 Task: Create List Legal Advice in Board Newsletter Optimization to Workspace Advertising and Marketing. Create List Contracts Drafting in Board Email Marketing Analytics to Workspace Advertising and Marketing. Create List Intellectual Property in Board Employee Career Development and Growth Programs to Workspace Advertising and Marketing
Action: Mouse moved to (167, 105)
Screenshot: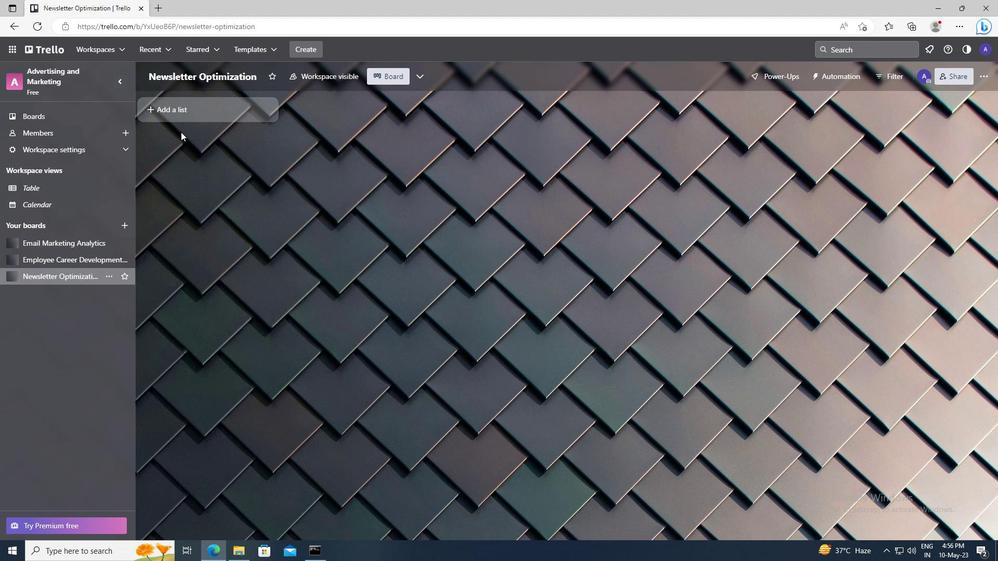 
Action: Mouse pressed left at (167, 105)
Screenshot: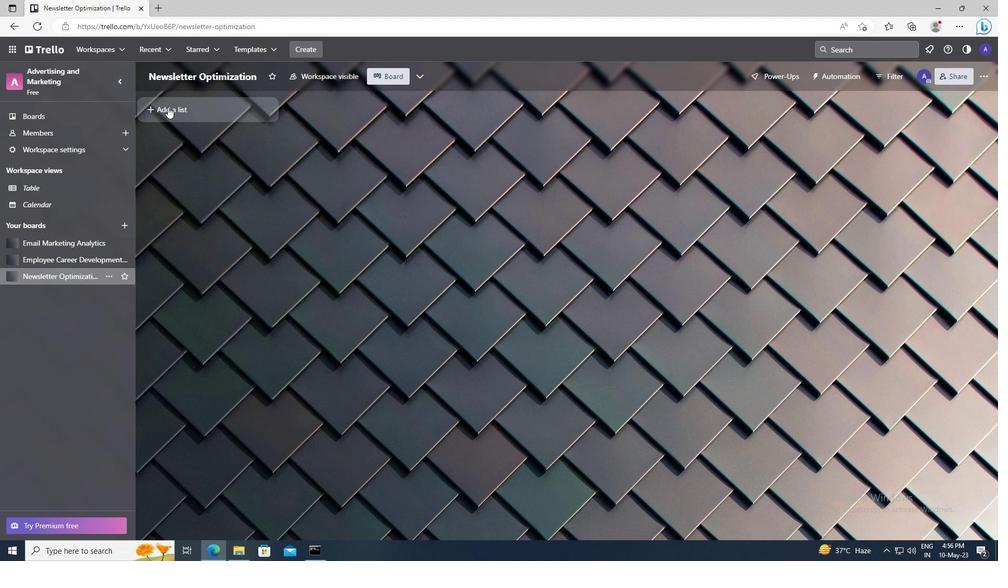 
Action: Key pressed <Key.shift>LEGAL<Key.space><Key.shift>ADVICE
Screenshot: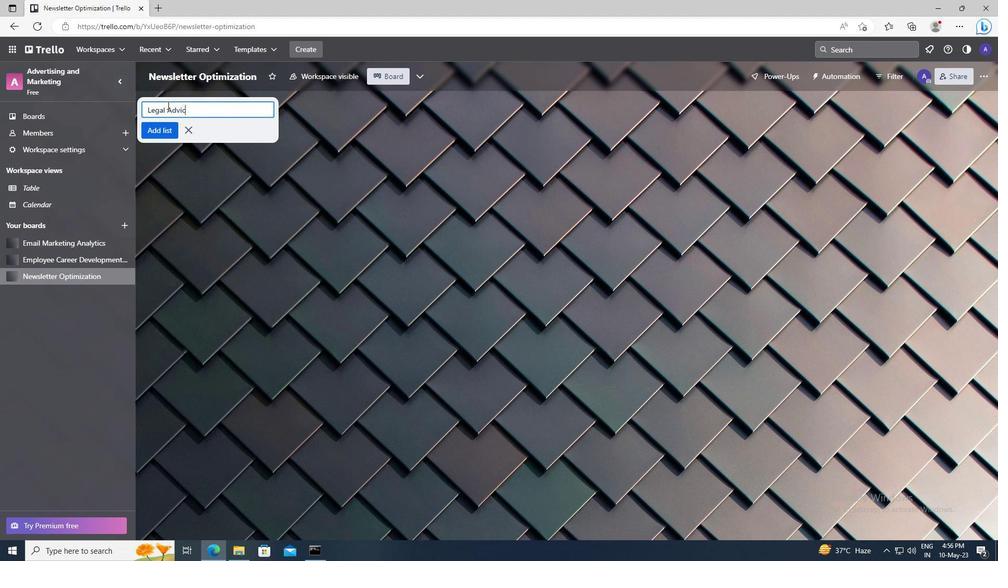 
Action: Mouse moved to (164, 131)
Screenshot: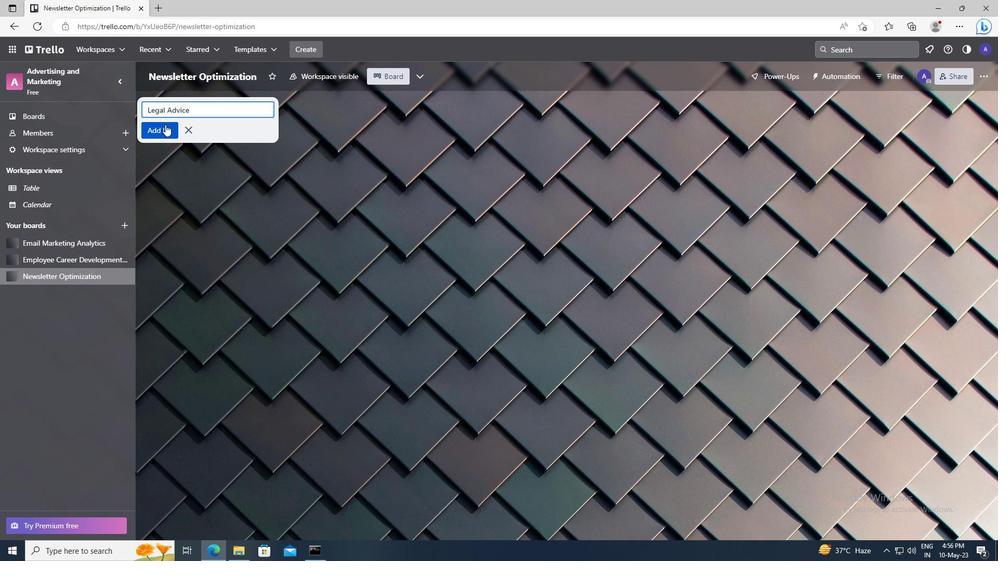 
Action: Mouse pressed left at (164, 131)
Screenshot: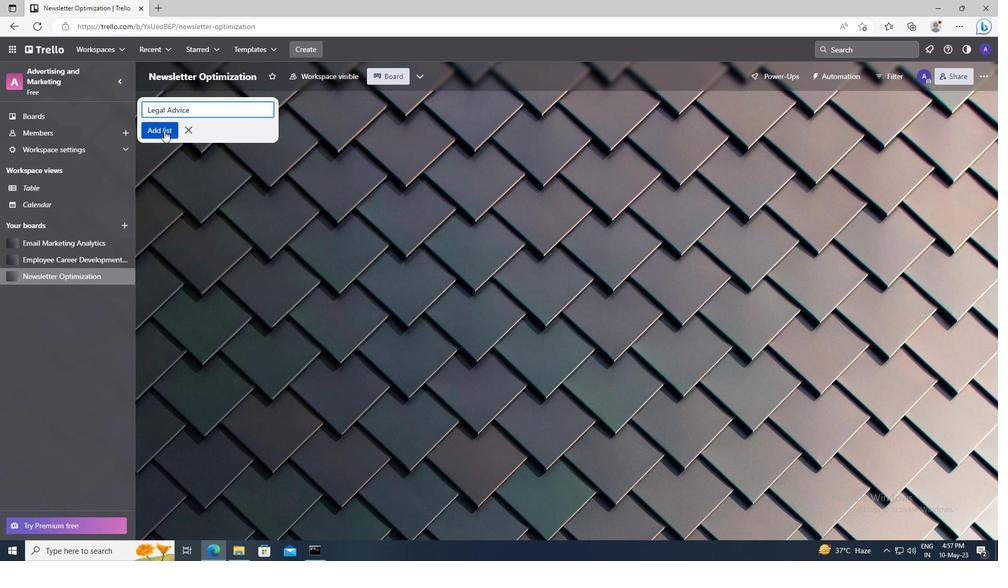 
Action: Mouse moved to (73, 243)
Screenshot: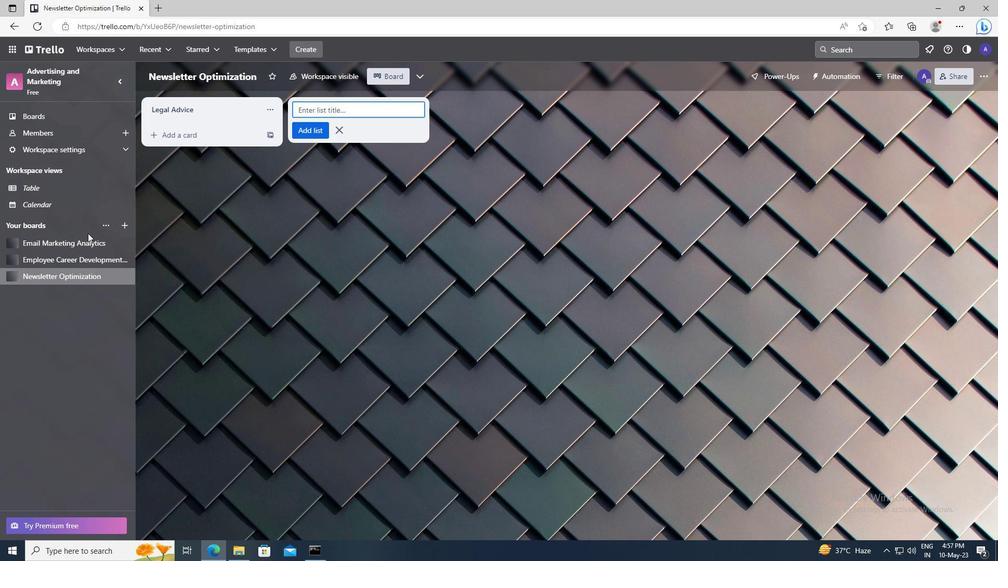 
Action: Mouse pressed left at (73, 243)
Screenshot: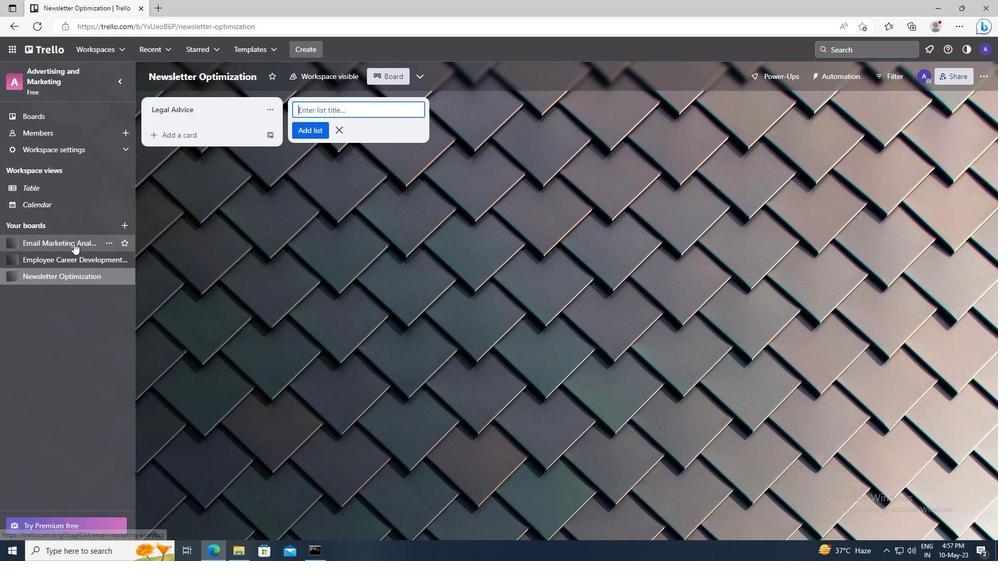 
Action: Mouse moved to (165, 110)
Screenshot: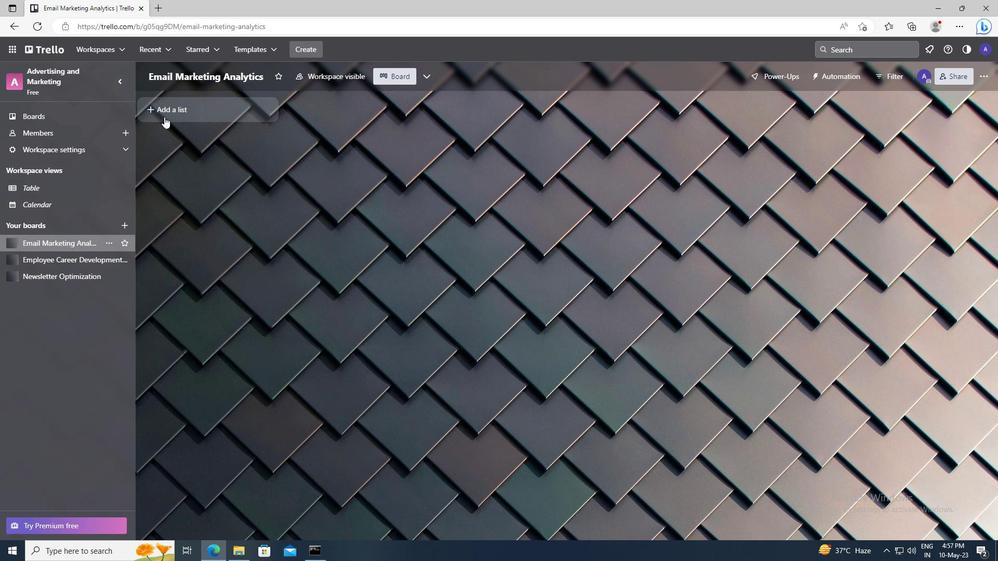 
Action: Mouse pressed left at (165, 110)
Screenshot: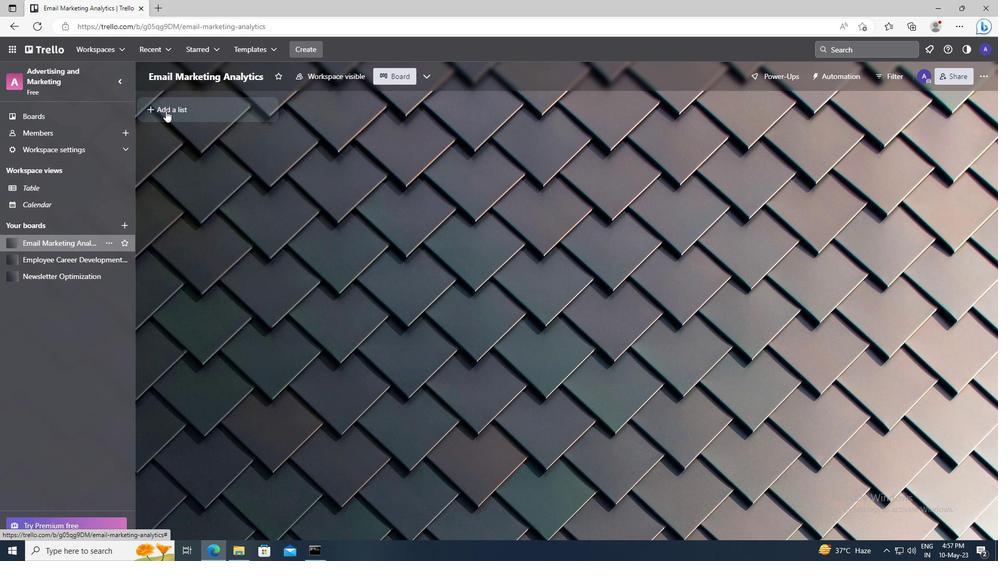 
Action: Key pressed <Key.shift>CONTRACTS<Key.space><Key.shift>DRAFTING
Screenshot: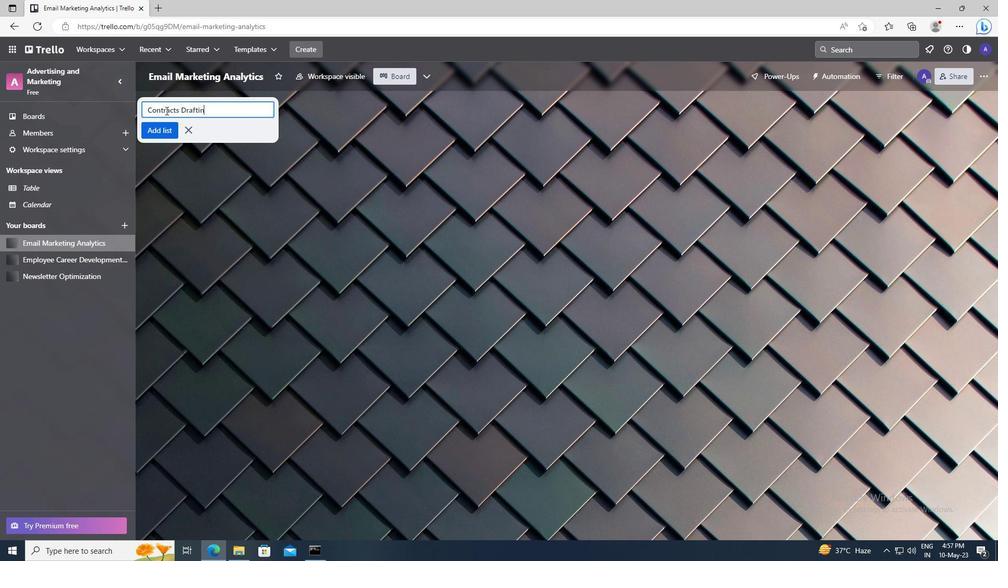 
Action: Mouse moved to (165, 130)
Screenshot: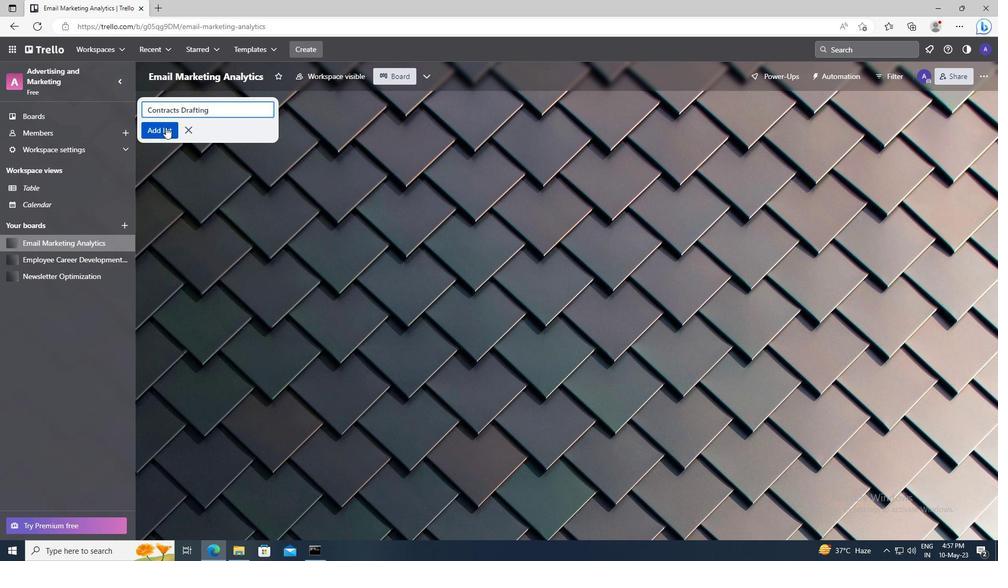 
Action: Mouse pressed left at (165, 130)
Screenshot: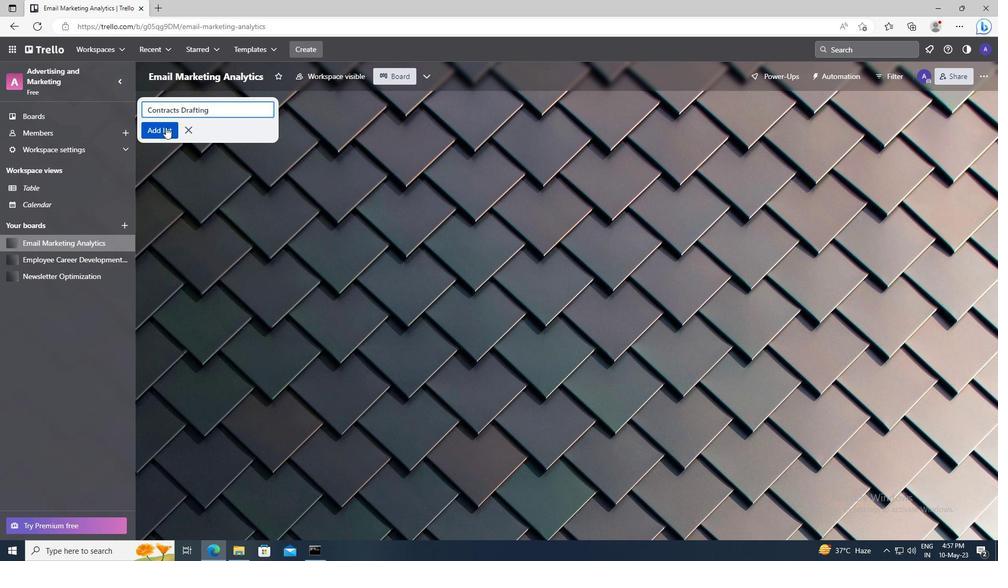 
Action: Mouse moved to (91, 257)
Screenshot: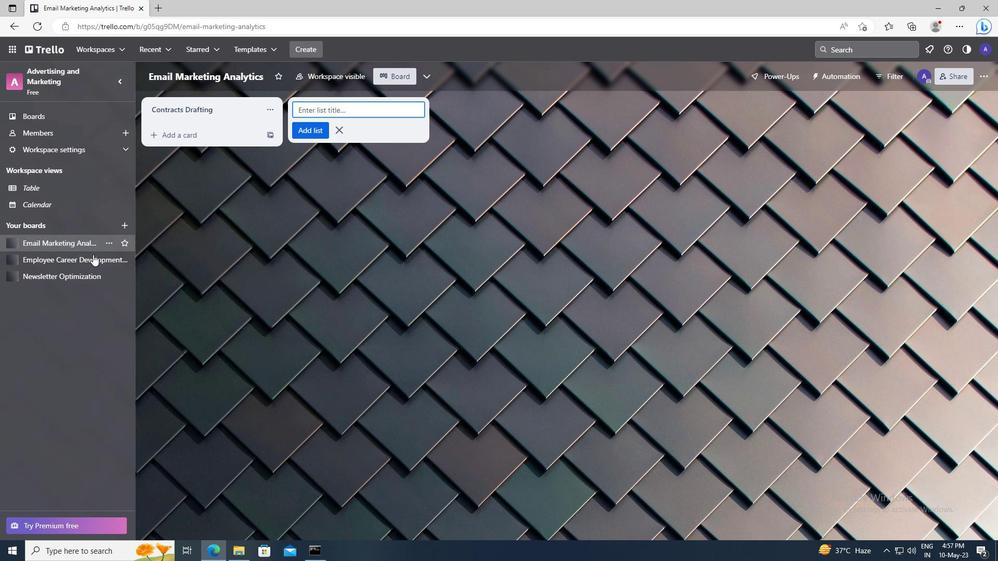 
Action: Mouse pressed left at (91, 257)
Screenshot: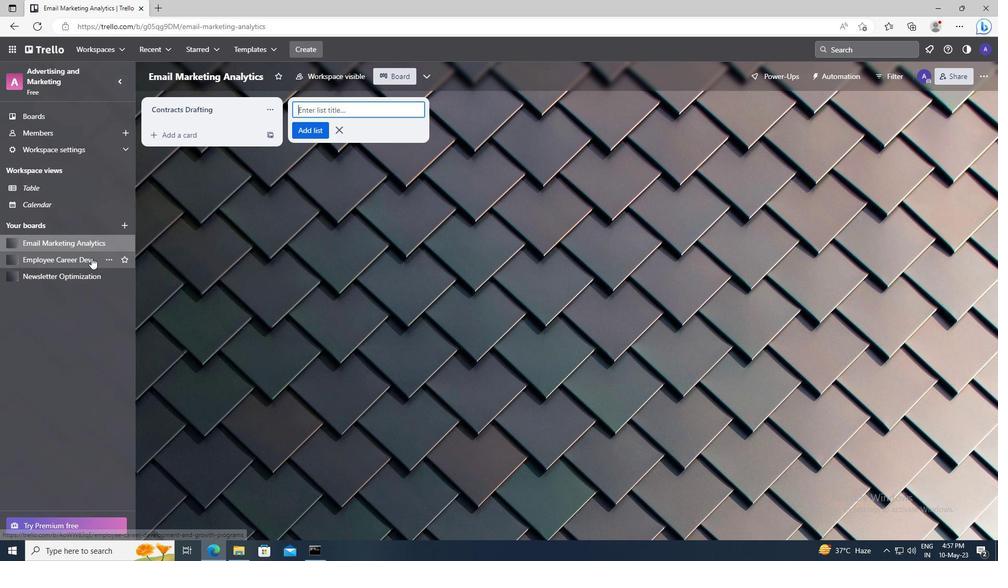 
Action: Mouse moved to (163, 111)
Screenshot: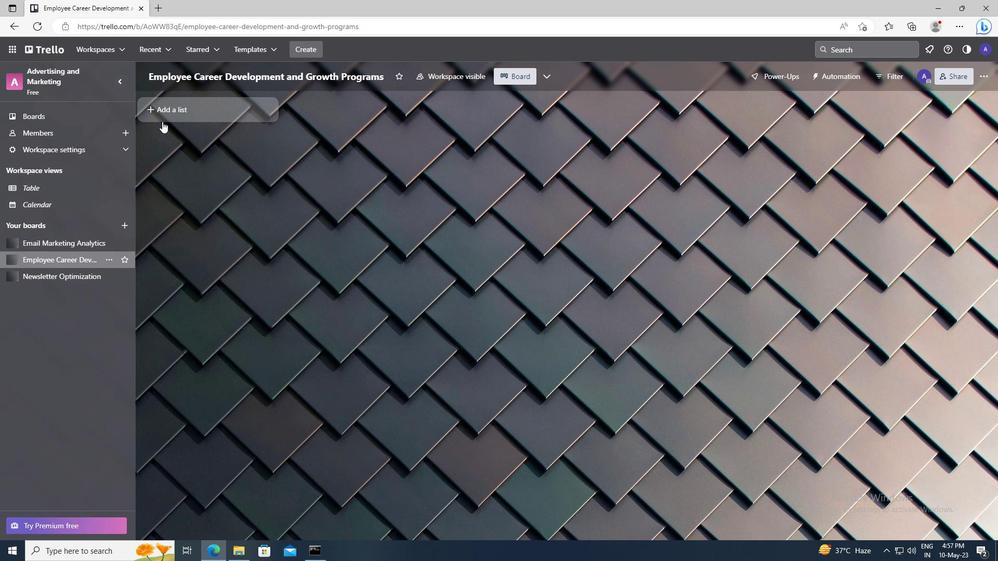 
Action: Mouse pressed left at (163, 111)
Screenshot: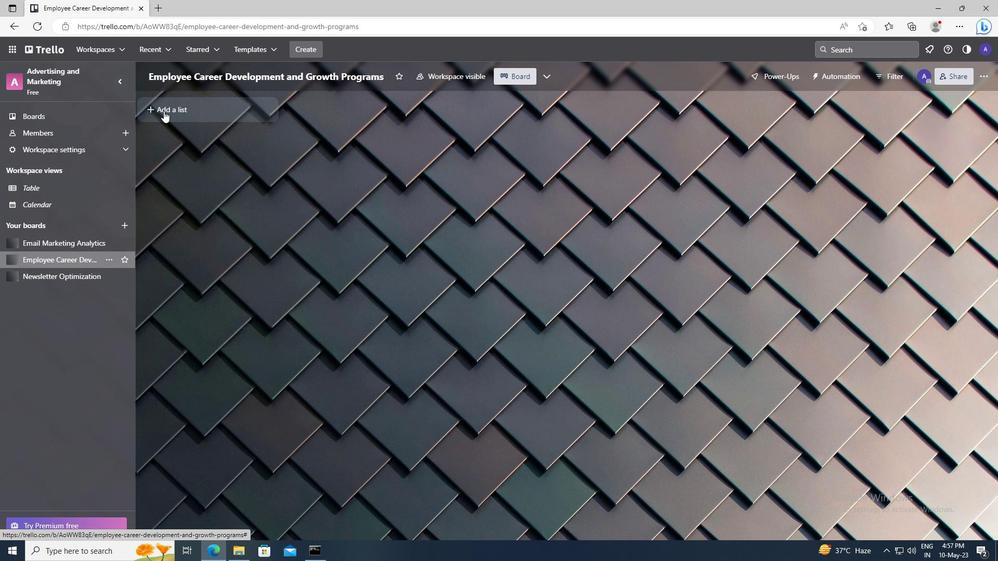 
Action: Key pressed <Key.shift>INTELLECTUAL<Key.space><Key.shift>PROPERTY
Screenshot: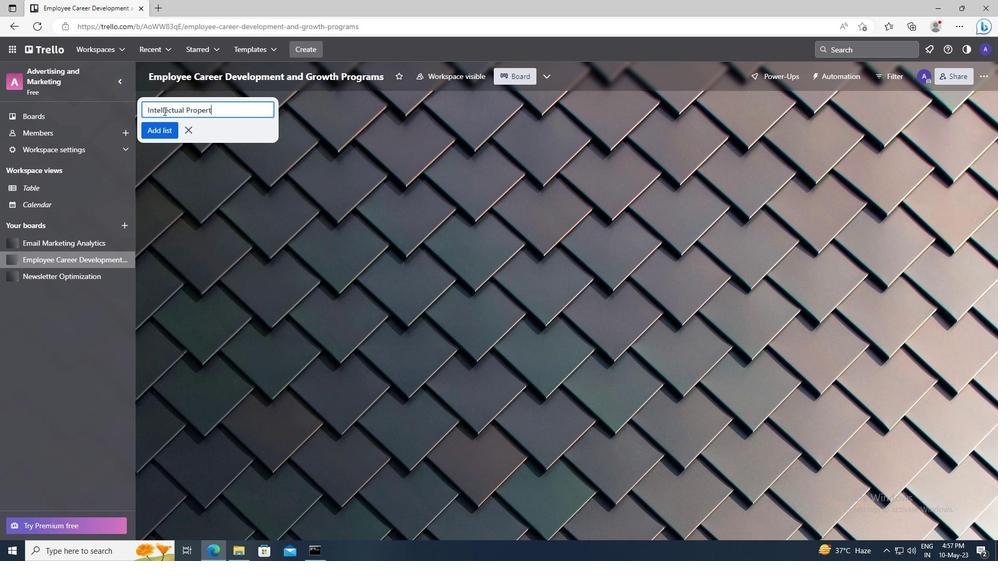 
Action: Mouse moved to (164, 128)
Screenshot: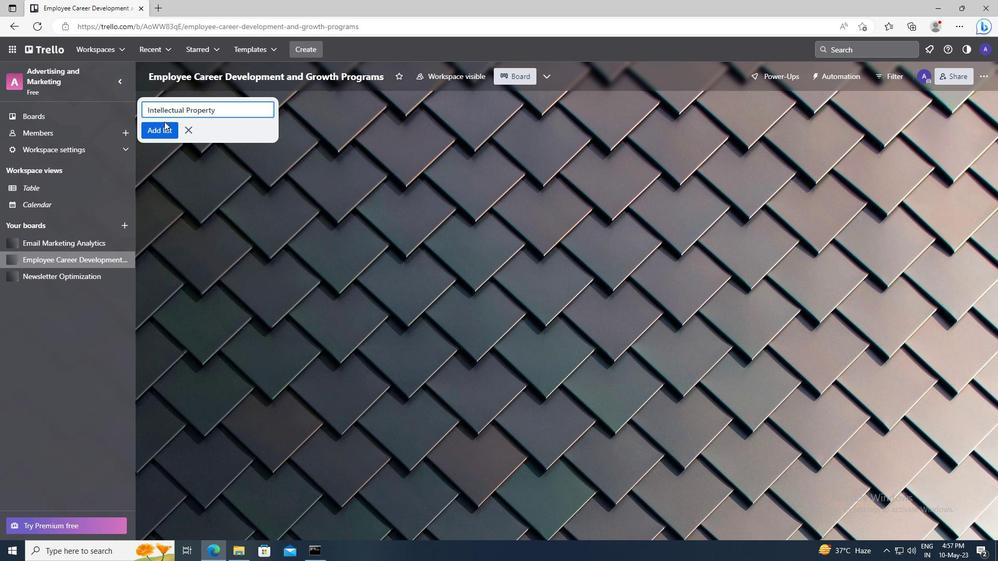 
Action: Mouse pressed left at (164, 128)
Screenshot: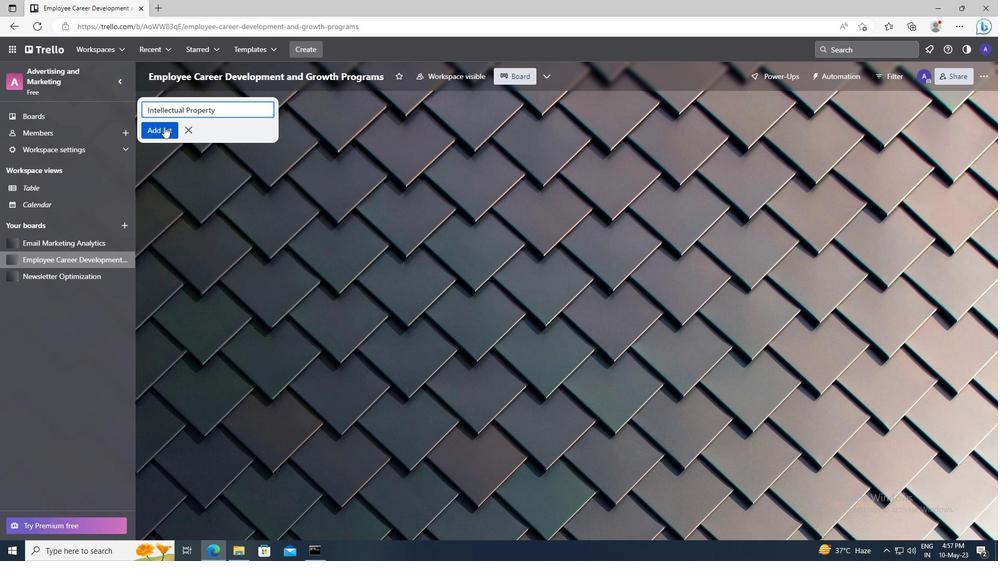 
